 Task: Open the event Casual Lunch Break: Mindfulness Session on '2024/04/27', change the date to 2024/03/05, change the font style of the description to Times New Roman, set the availability to Tentative, insert an emoji Green heart, logged in from the account softage.10@softage.net and add another guest for the event, softage.2@softage.net. Change the alignment of the event description to Align right.Change the font color of the description to Light Purple and select an event charm, 
Action: Mouse moved to (315, 144)
Screenshot: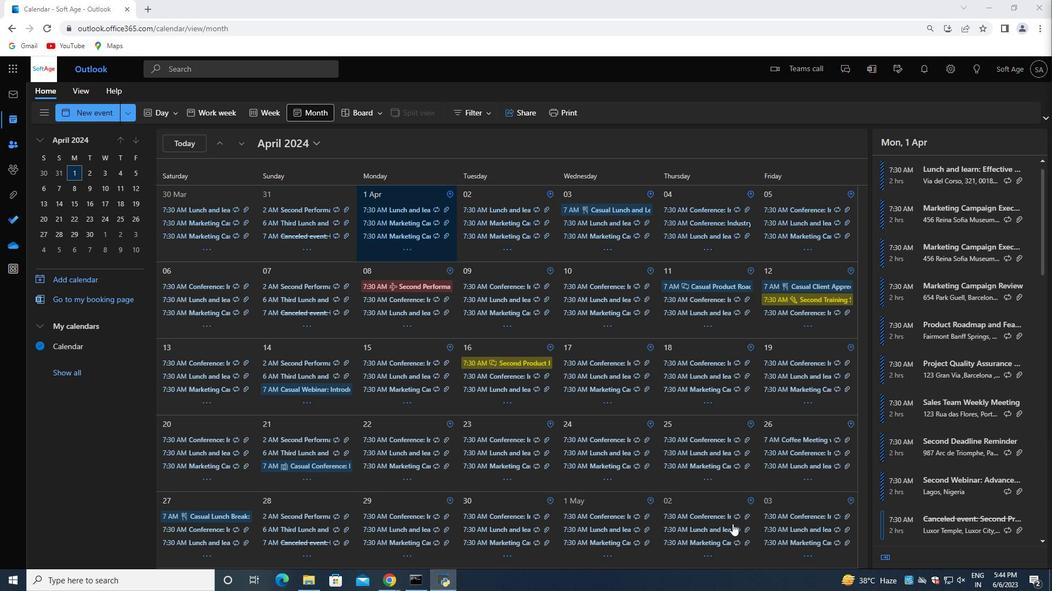 
Action: Mouse pressed left at (315, 144)
Screenshot: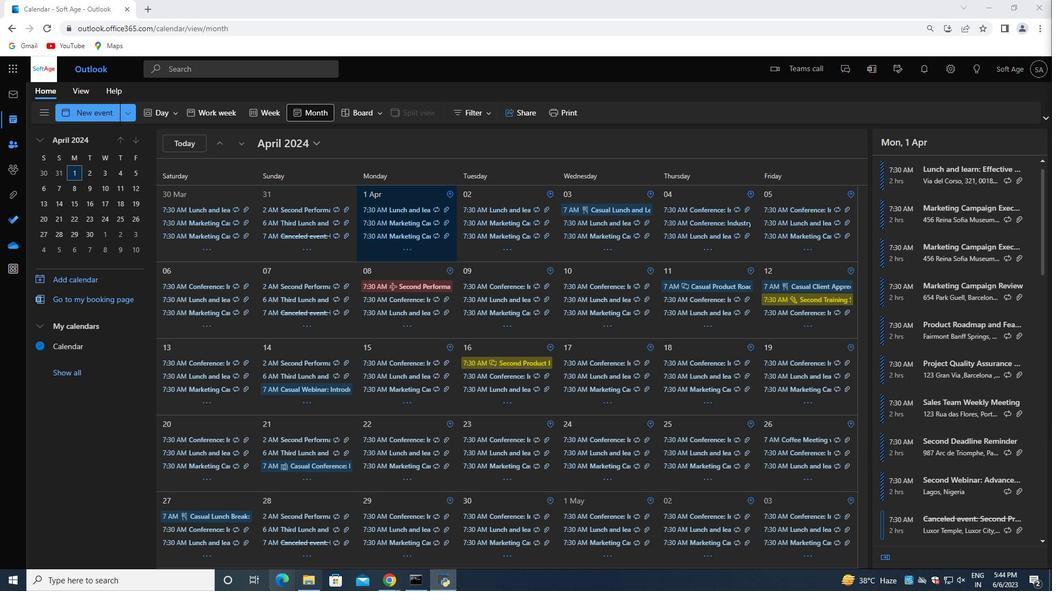 
Action: Mouse moved to (359, 168)
Screenshot: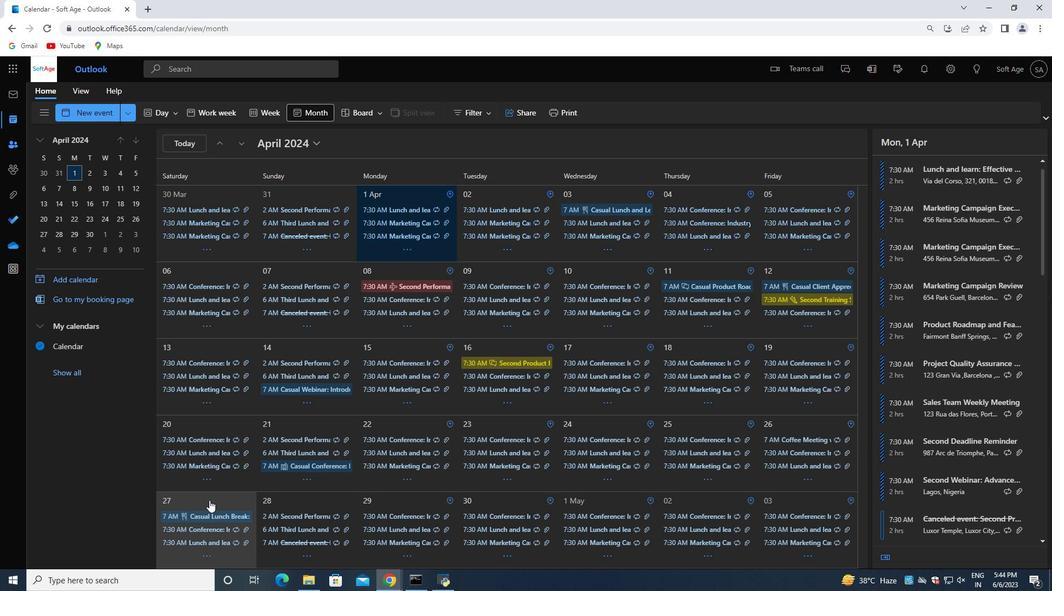
Action: Mouse pressed left at (359, 168)
Screenshot: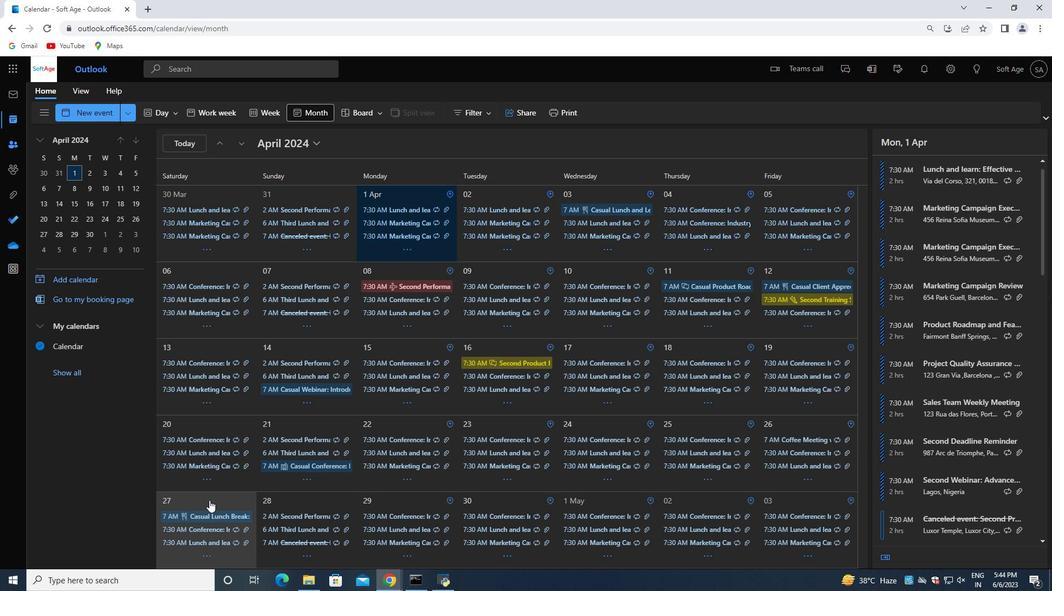 
Action: Mouse moved to (361, 188)
Screenshot: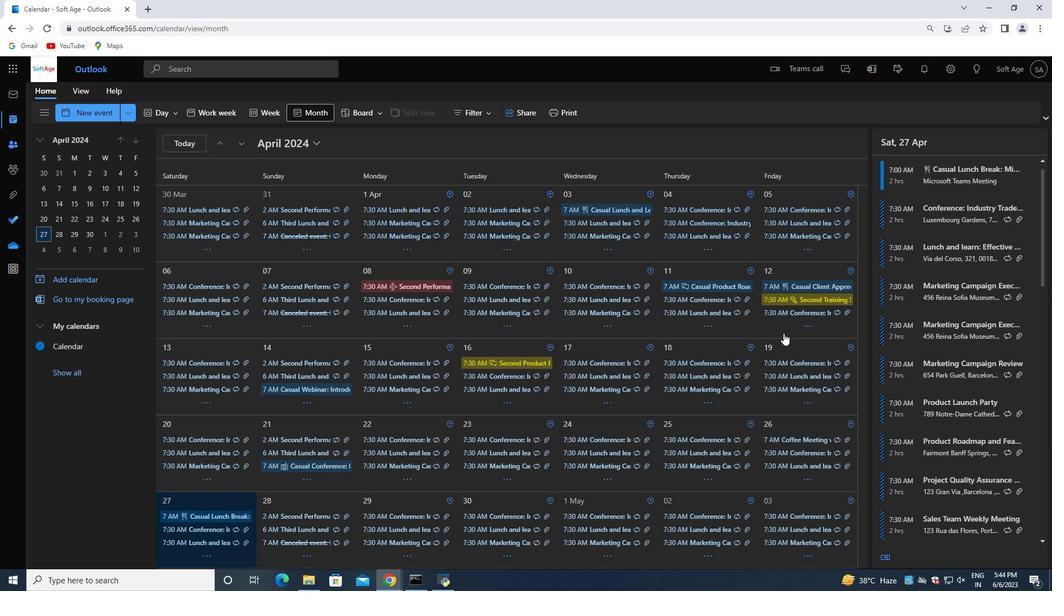
Action: Mouse pressed left at (361, 188)
Screenshot: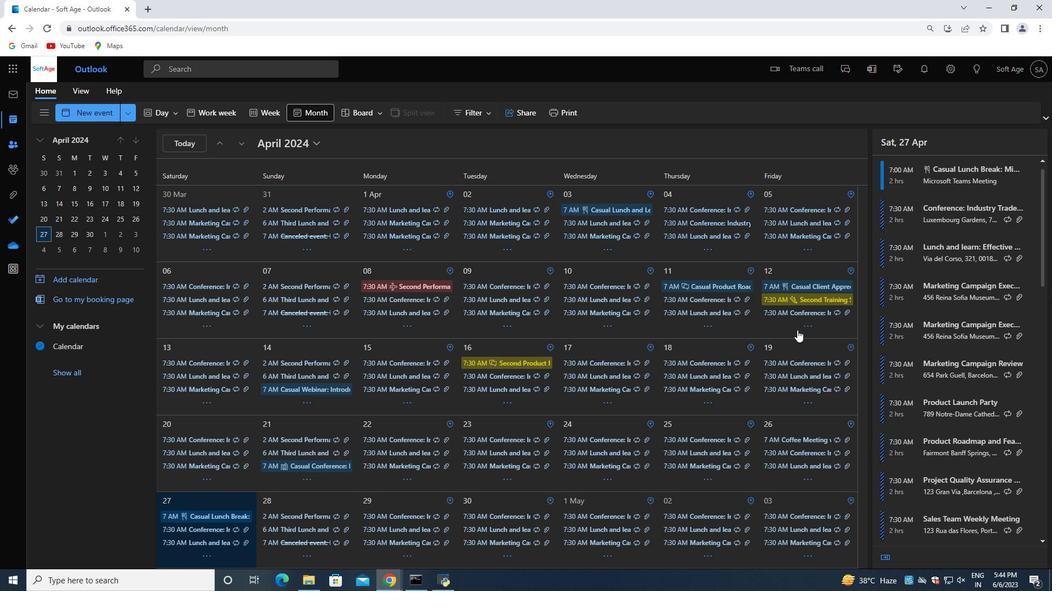 
Action: Mouse moved to (270, 463)
Screenshot: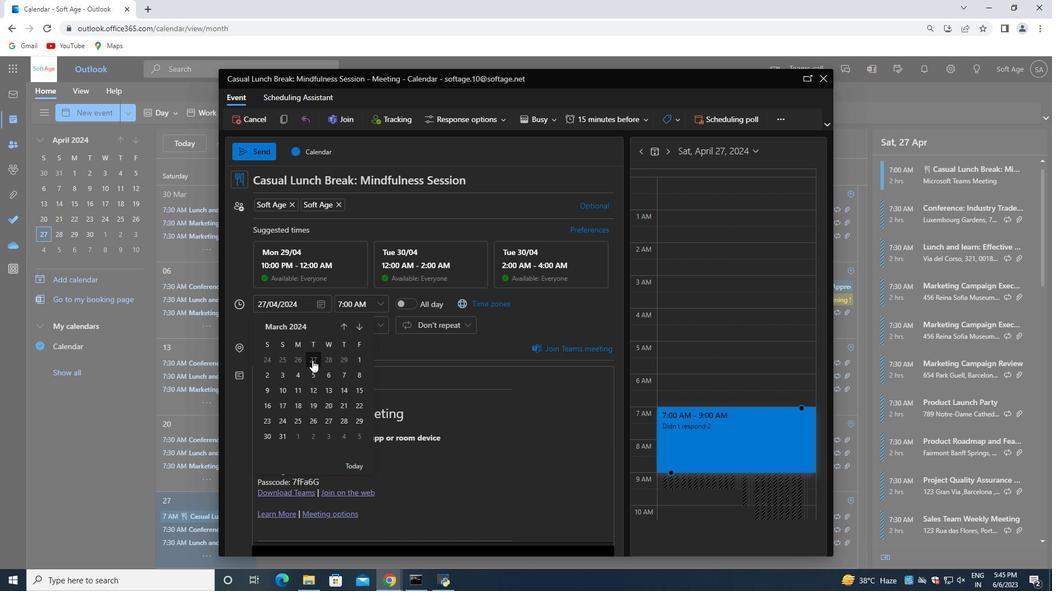 
Action: Mouse scrolled (270, 463) with delta (0, 0)
Screenshot: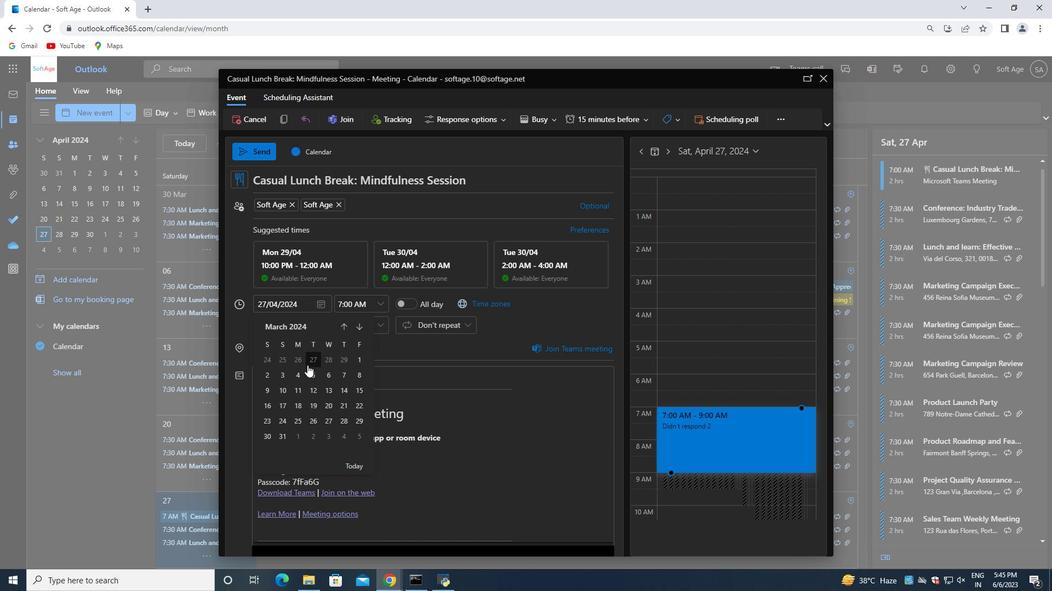 
Action: Mouse moved to (561, 144)
Screenshot: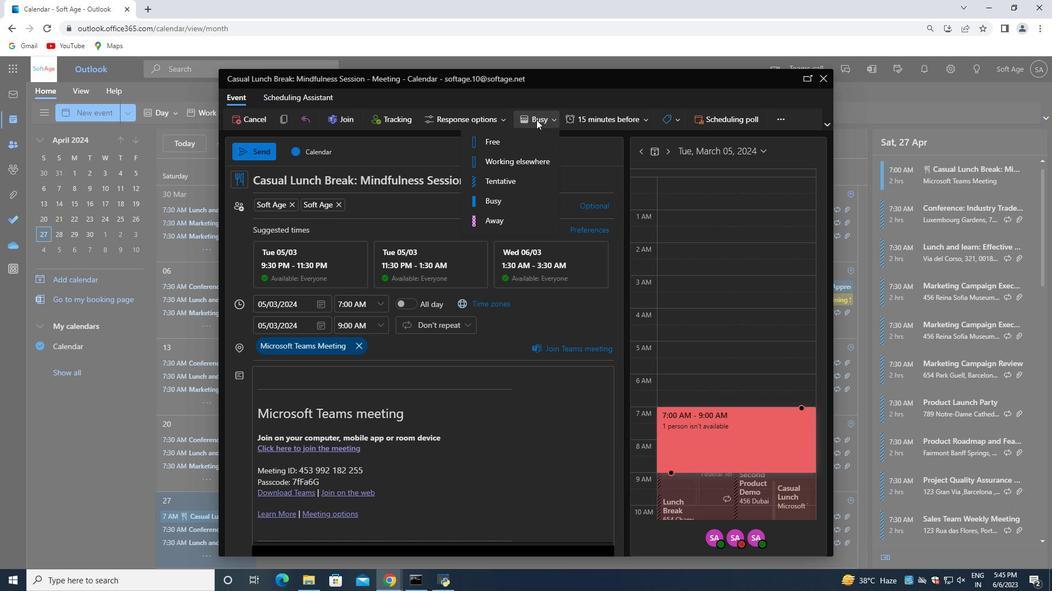 
Action: Mouse pressed left at (561, 144)
Screenshot: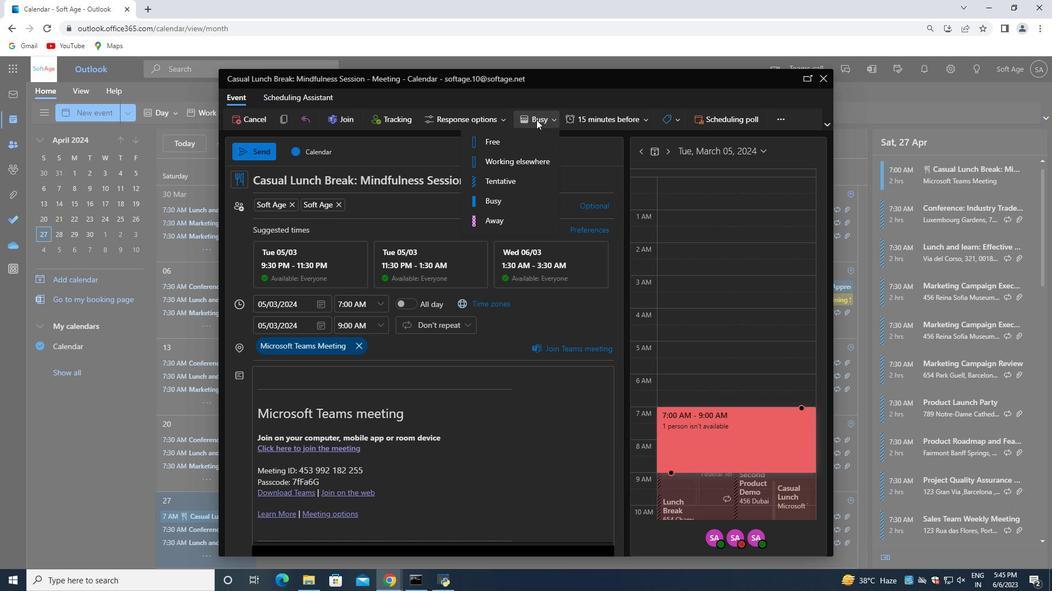 
Action: Mouse moved to (209, 500)
Screenshot: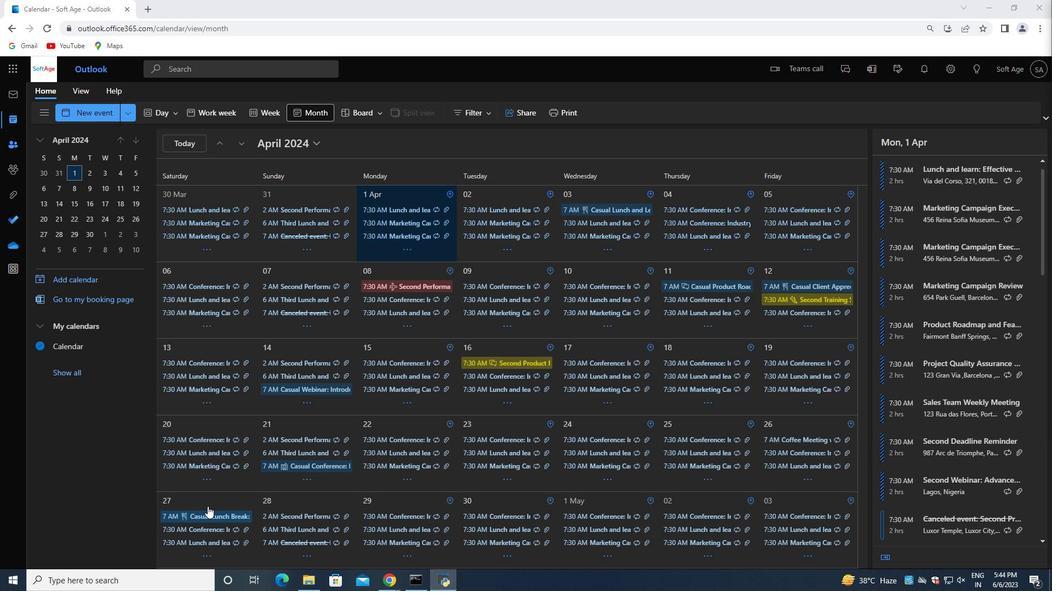 
Action: Mouse pressed left at (209, 500)
Screenshot: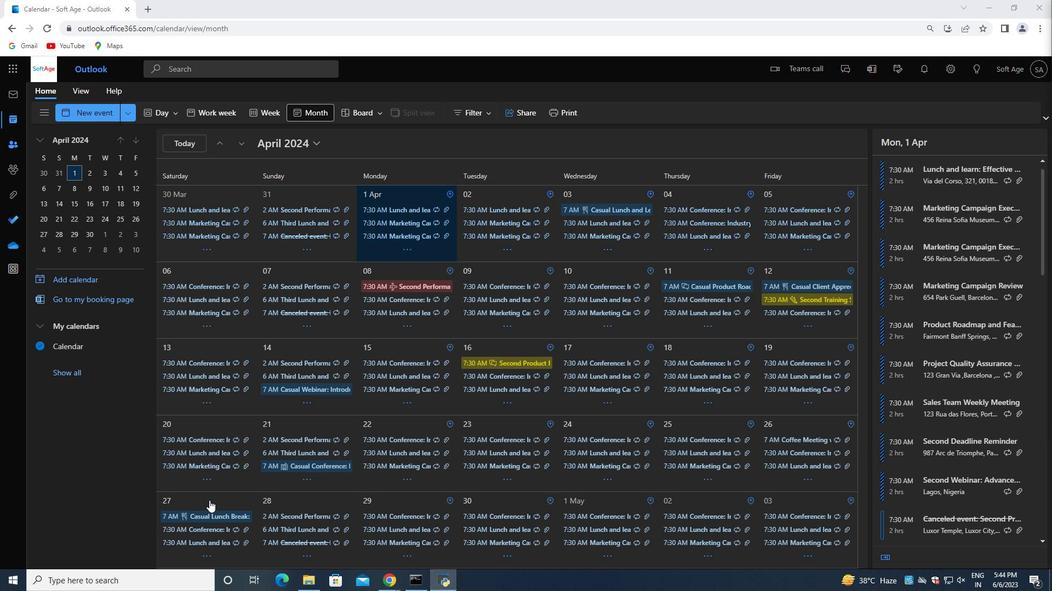 
Action: Mouse moved to (916, 178)
Screenshot: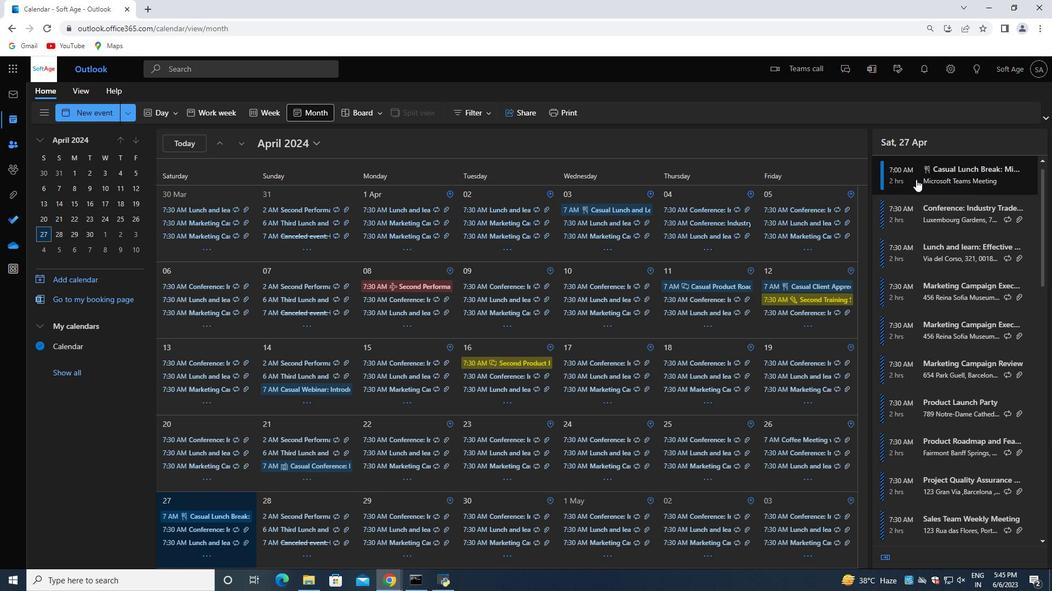 
Action: Mouse pressed left at (916, 178)
Screenshot: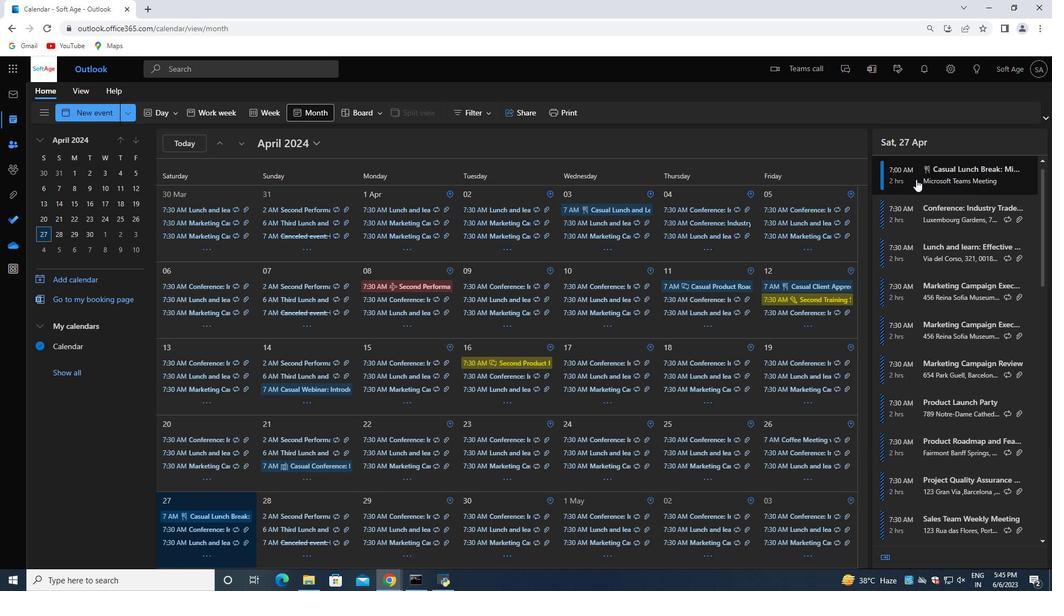 
Action: Mouse moved to (697, 264)
Screenshot: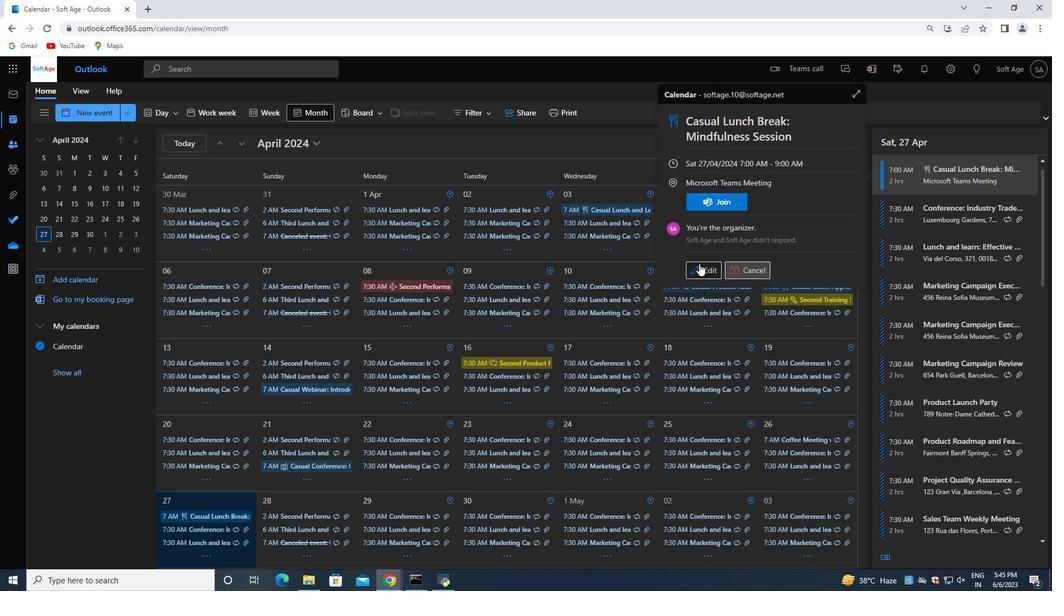 
Action: Mouse pressed left at (697, 264)
Screenshot: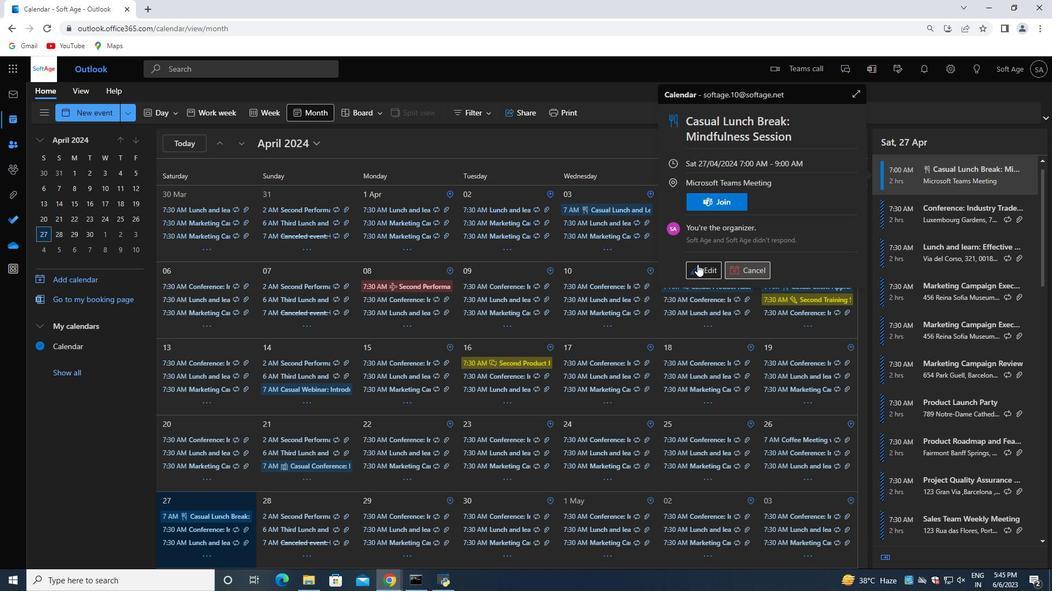 
Action: Mouse moved to (319, 304)
Screenshot: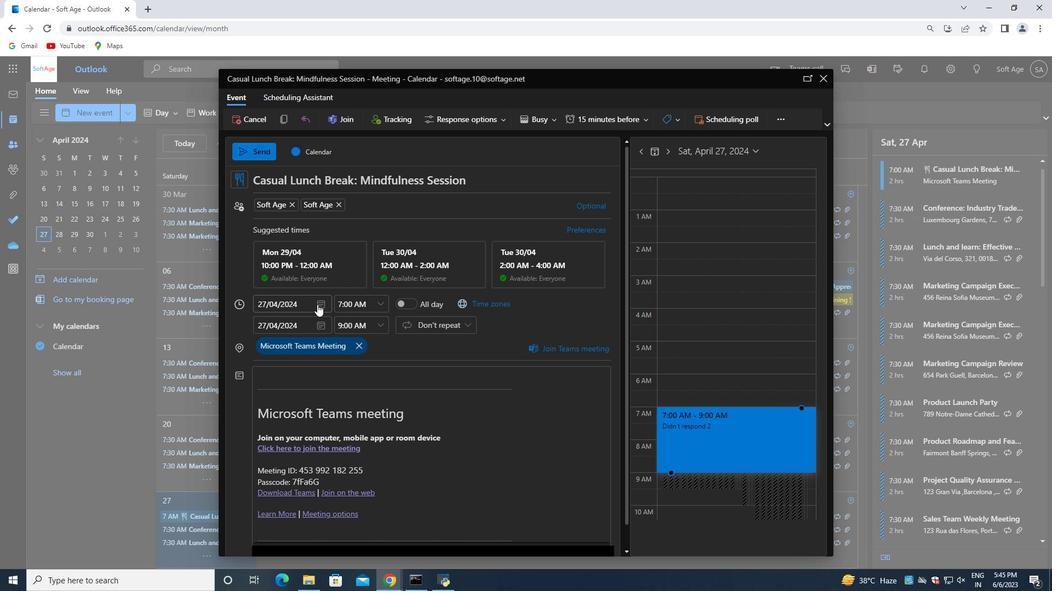 
Action: Mouse pressed left at (319, 304)
Screenshot: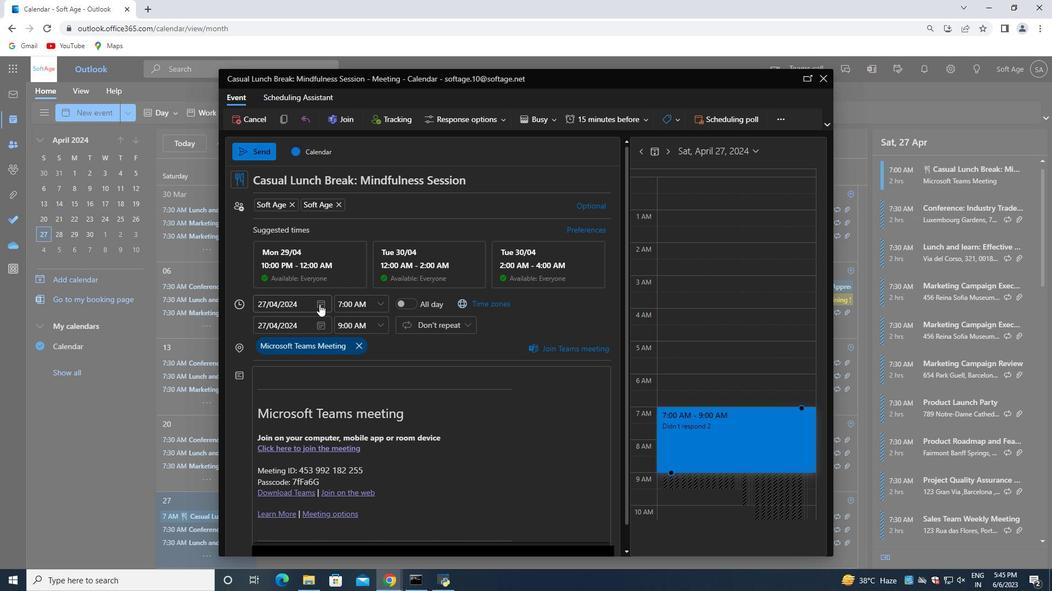 
Action: Mouse moved to (344, 329)
Screenshot: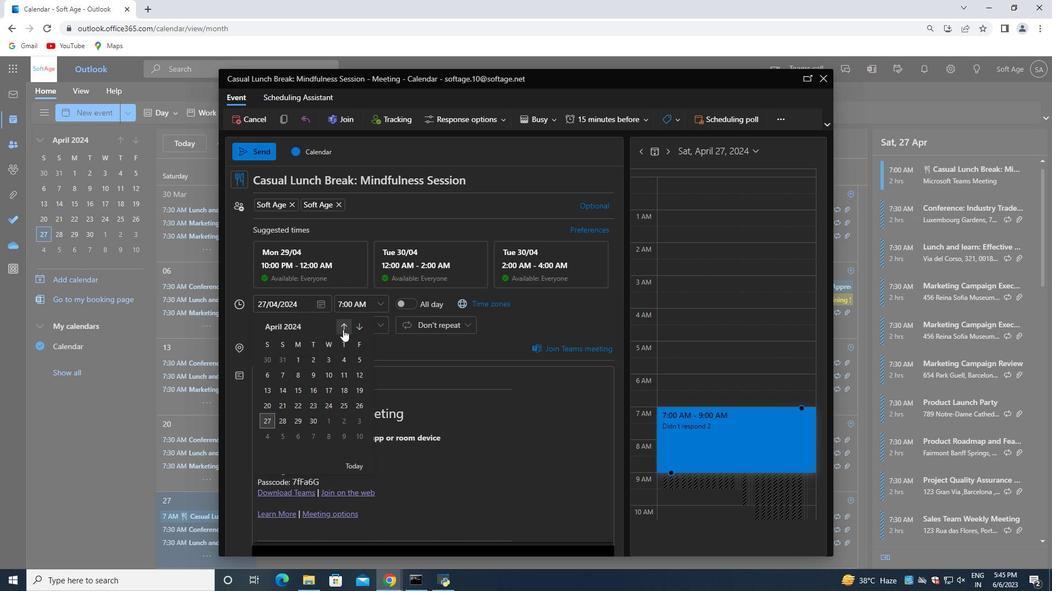 
Action: Mouse pressed left at (344, 329)
Screenshot: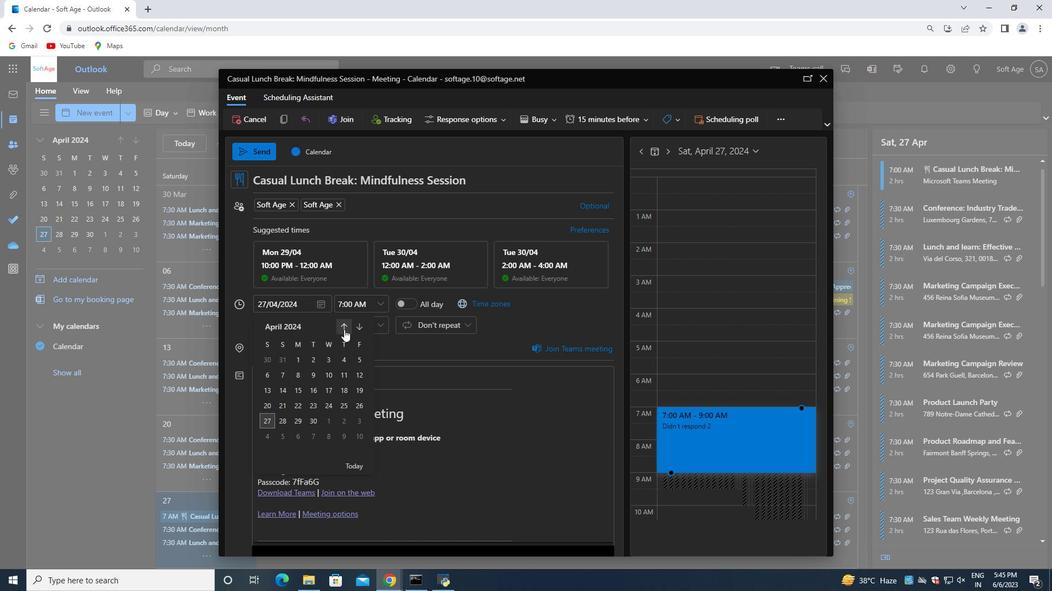 
Action: Mouse moved to (312, 371)
Screenshot: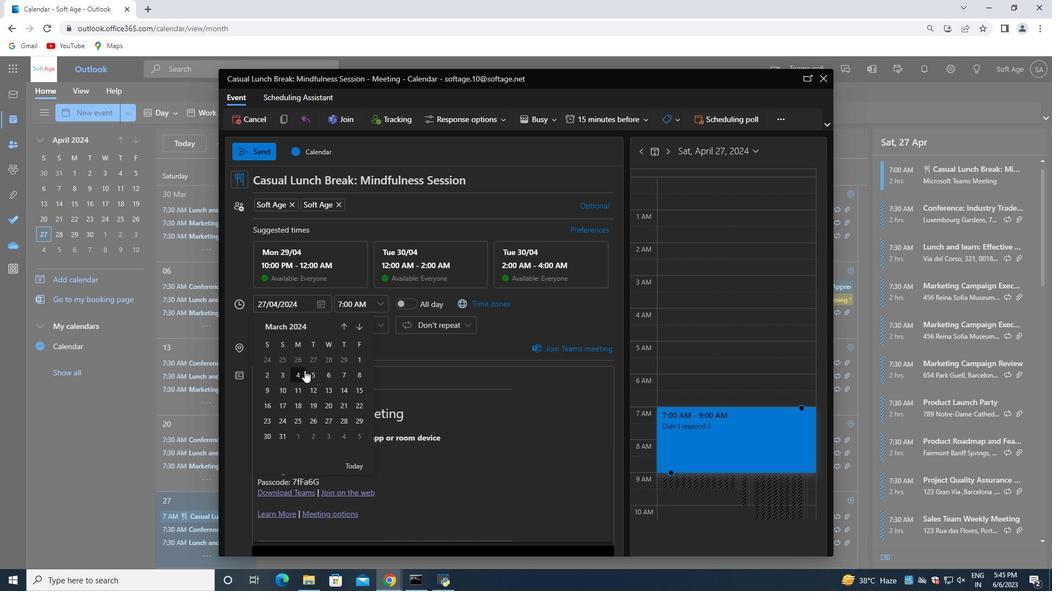 
Action: Mouse pressed left at (312, 371)
Screenshot: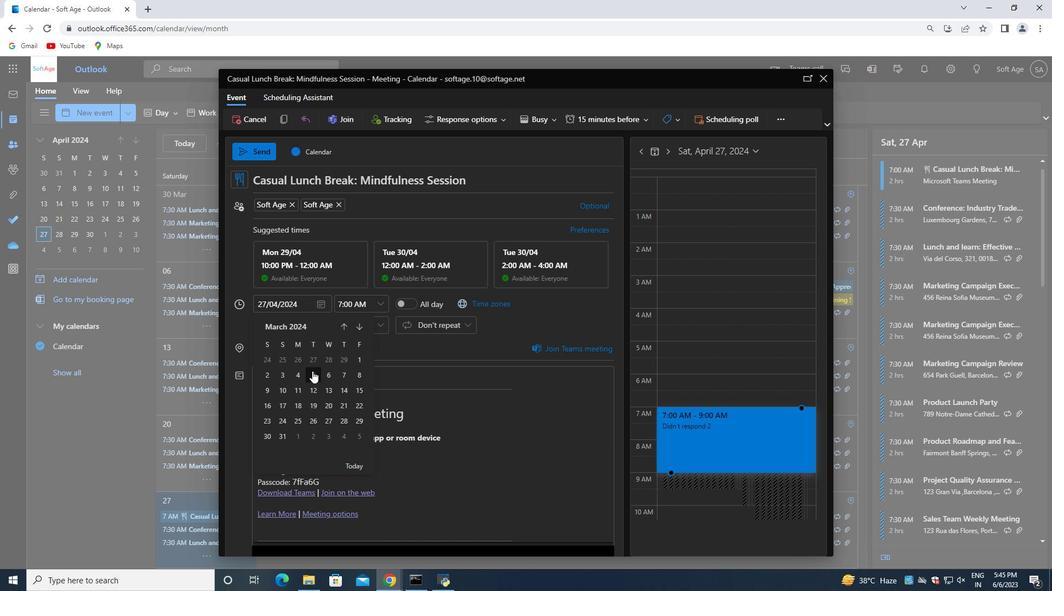 
Action: Mouse moved to (536, 120)
Screenshot: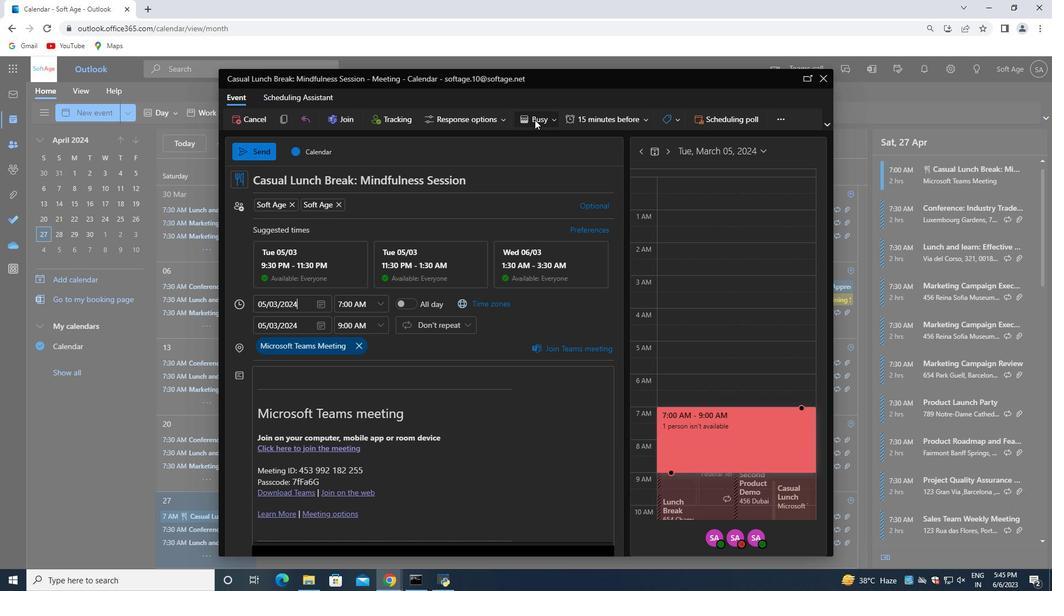 
Action: Mouse pressed left at (536, 120)
Screenshot: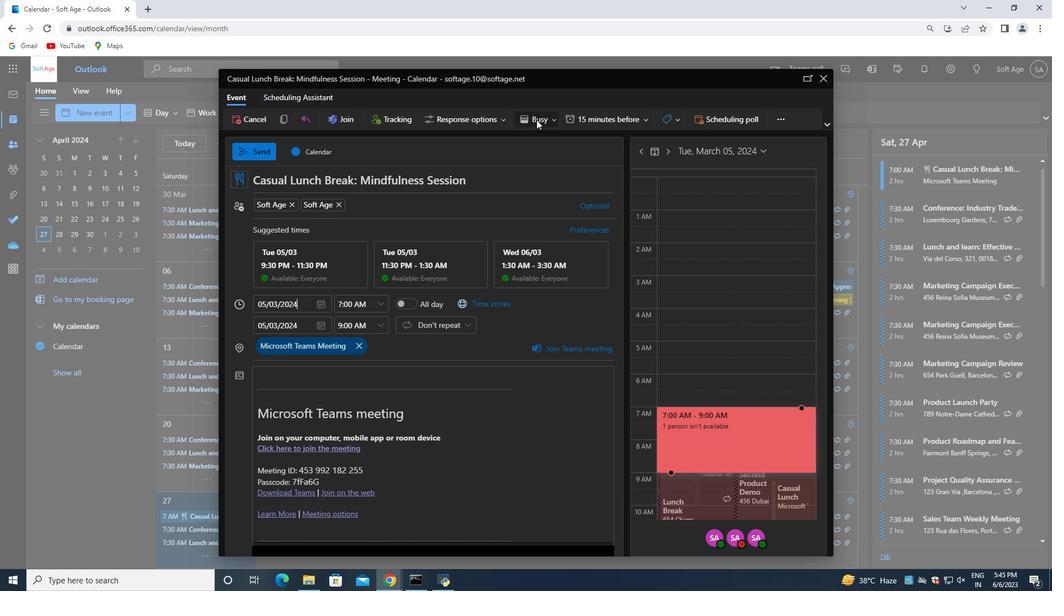 
Action: Mouse moved to (522, 178)
Screenshot: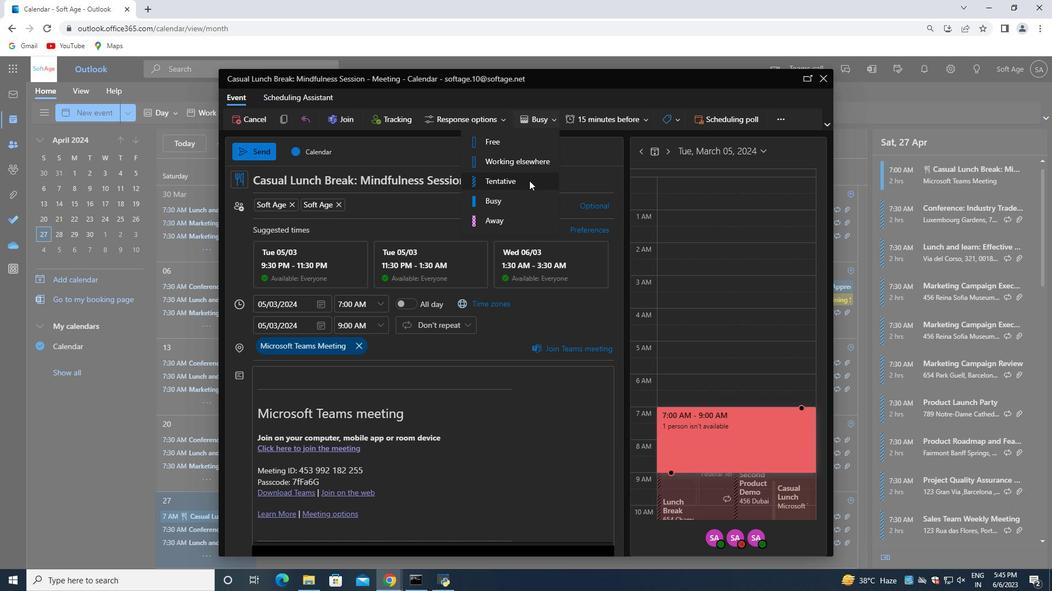 
Action: Mouse pressed left at (522, 178)
Screenshot: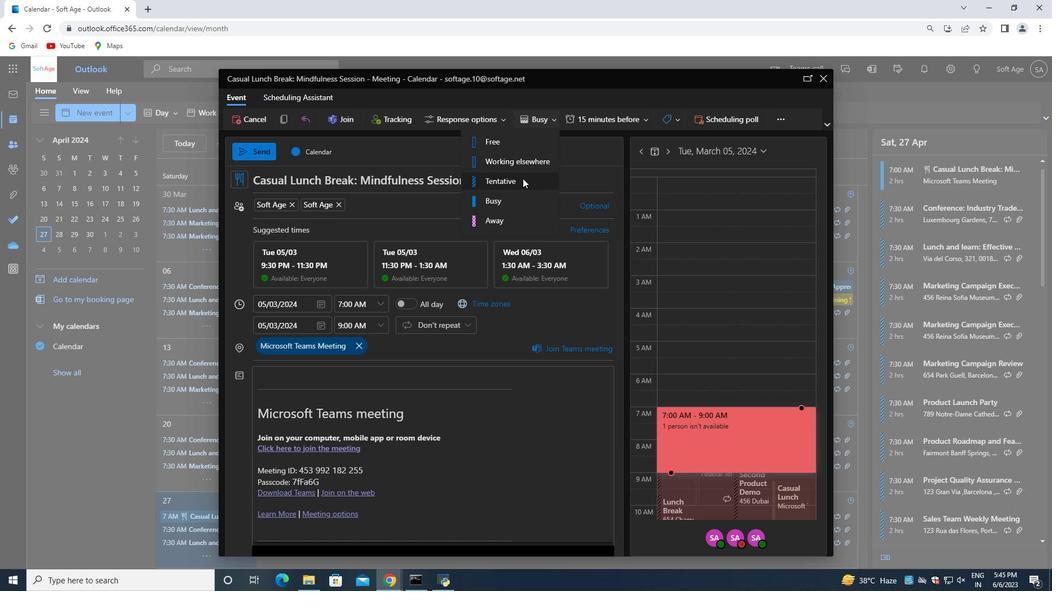
Action: Mouse moved to (372, 206)
Screenshot: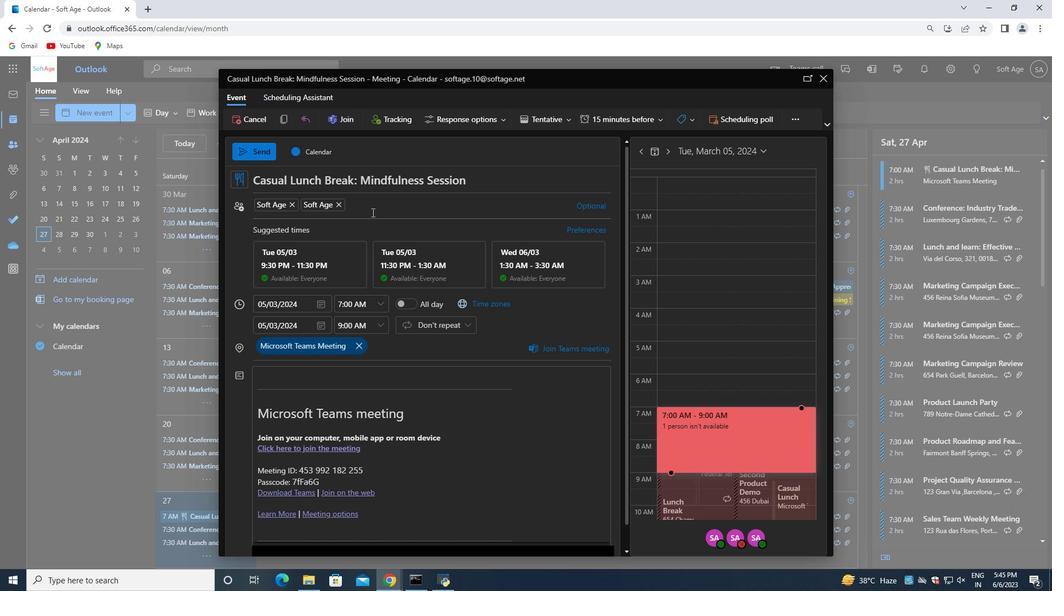 
Action: Mouse pressed left at (372, 206)
Screenshot: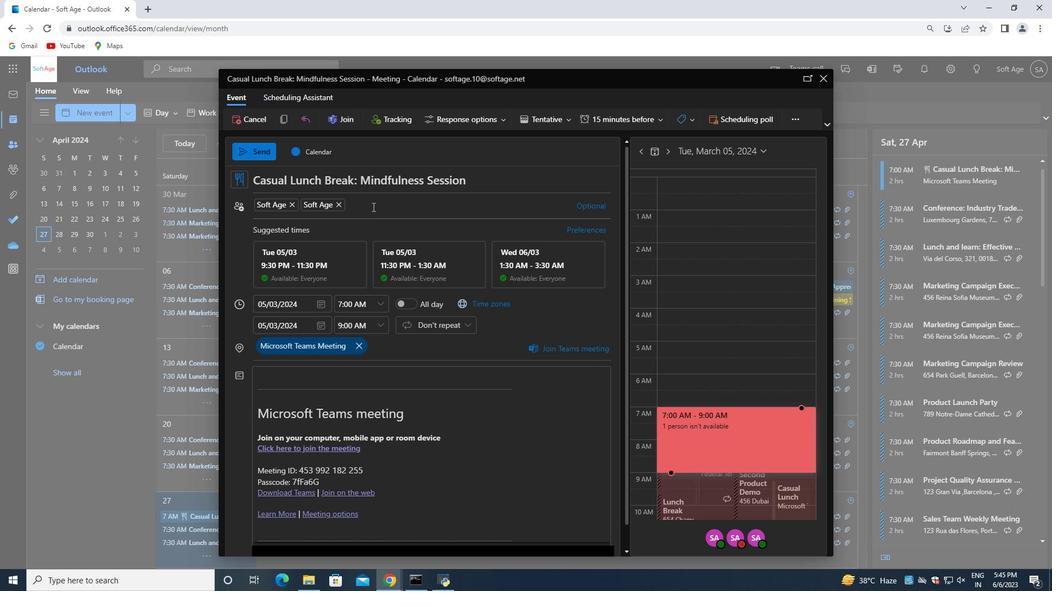 
Action: Key pressed softage.2<Key.shift>@softage.net<Key.enter>
Screenshot: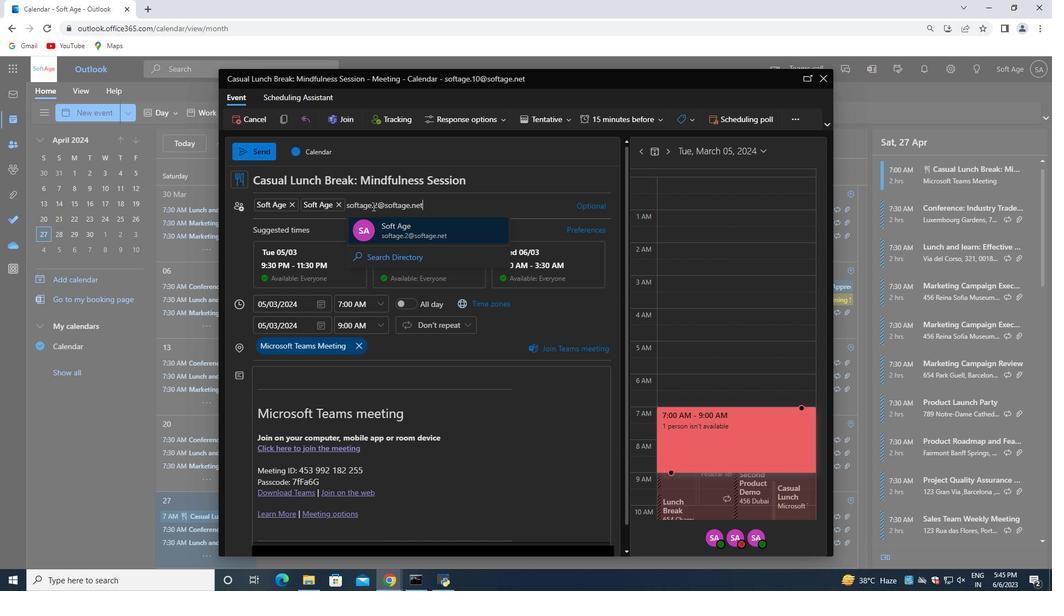 
Action: Mouse moved to (258, 151)
Screenshot: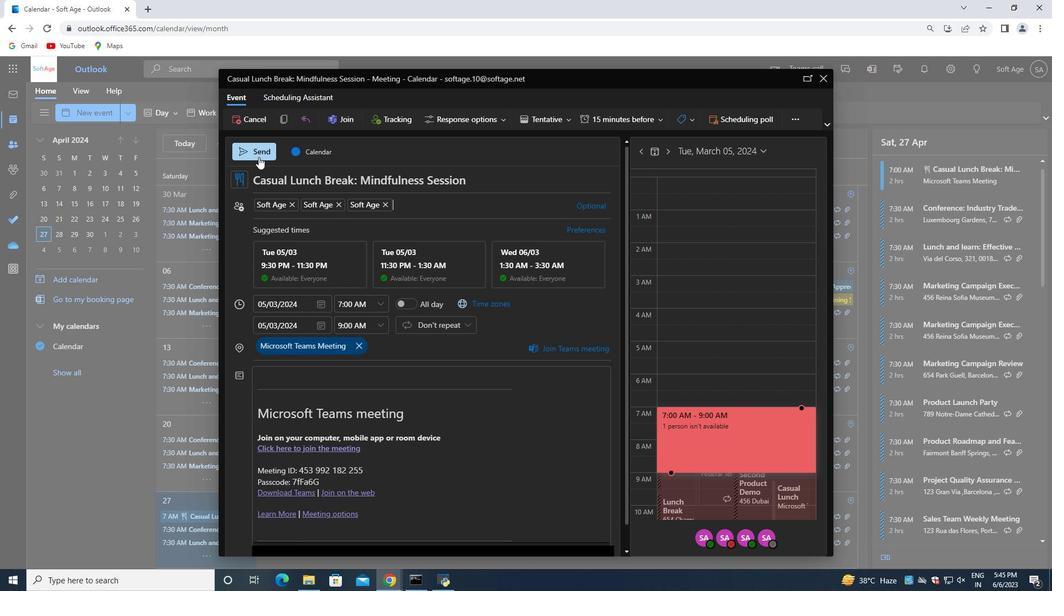 
Action: Mouse pressed left at (258, 151)
Screenshot: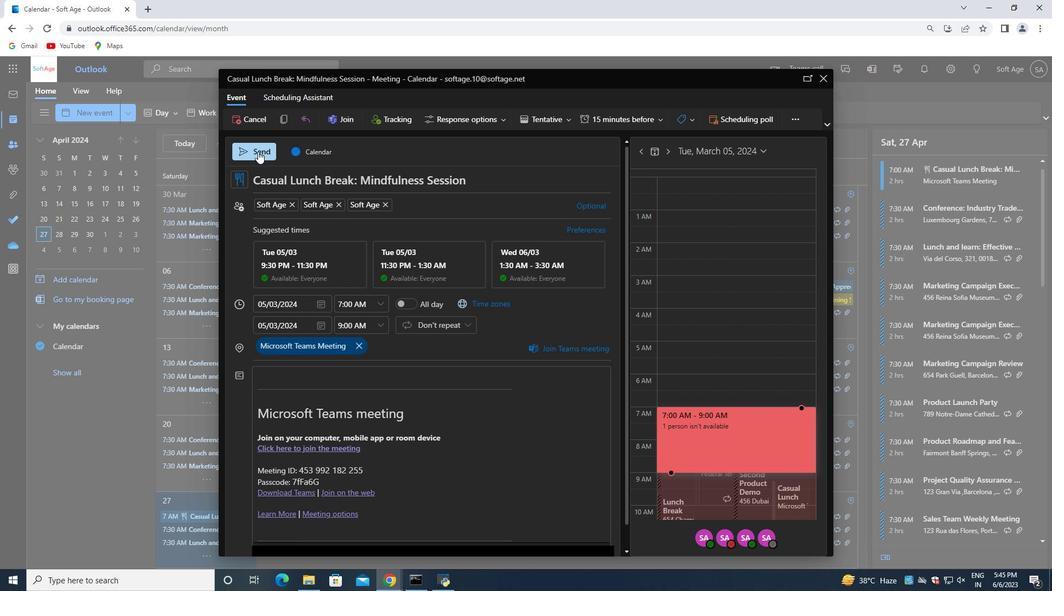 
